 Task: Learn more about automation"s features and quotas.
Action: Mouse moved to (1218, 94)
Screenshot: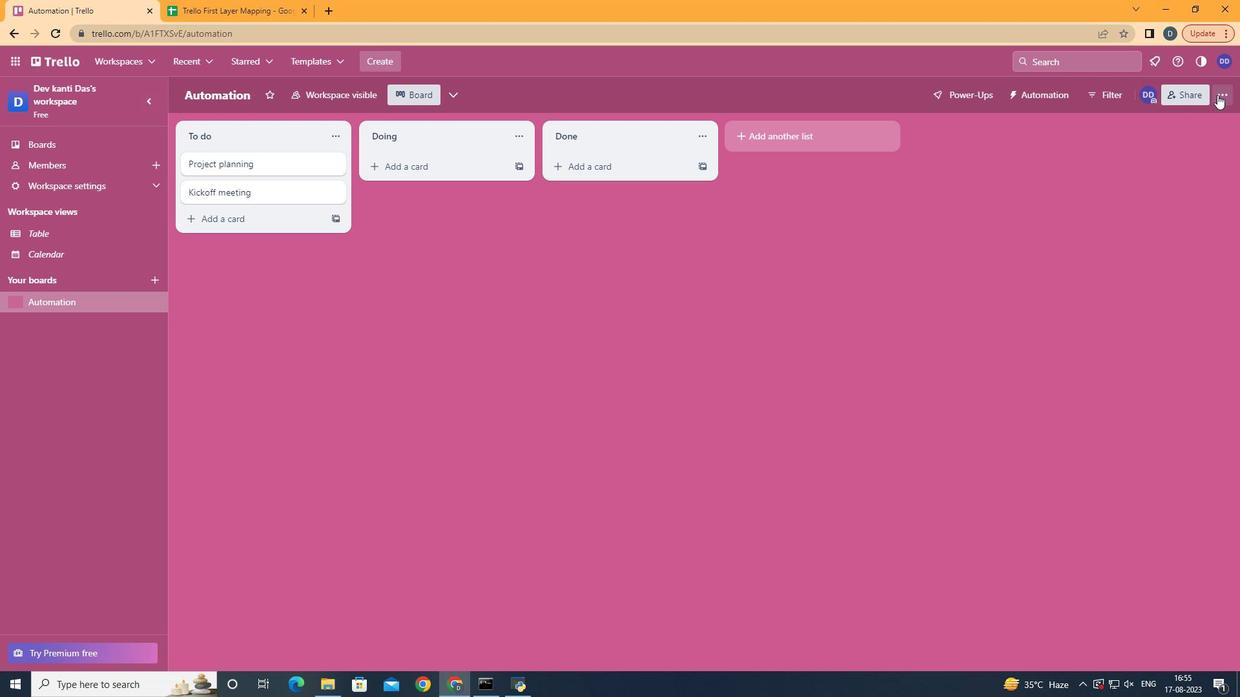 
Action: Mouse pressed left at (1218, 94)
Screenshot: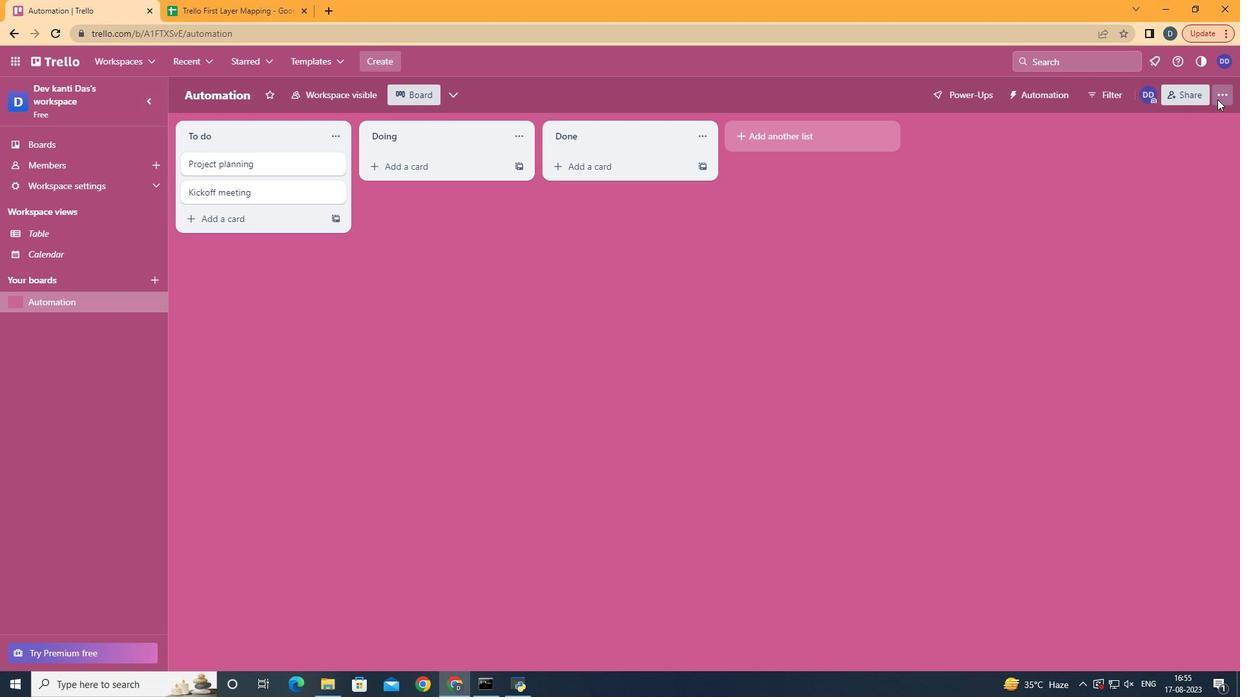 
Action: Mouse moved to (1149, 264)
Screenshot: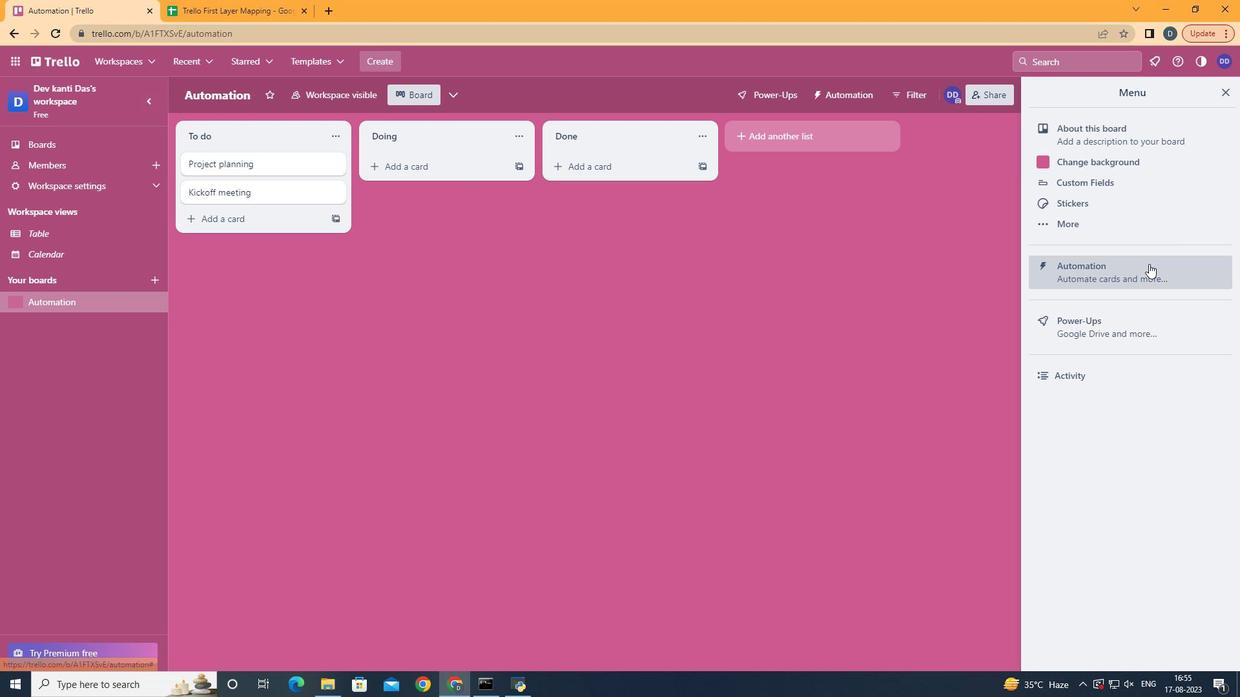 
Action: Mouse pressed left at (1149, 264)
Screenshot: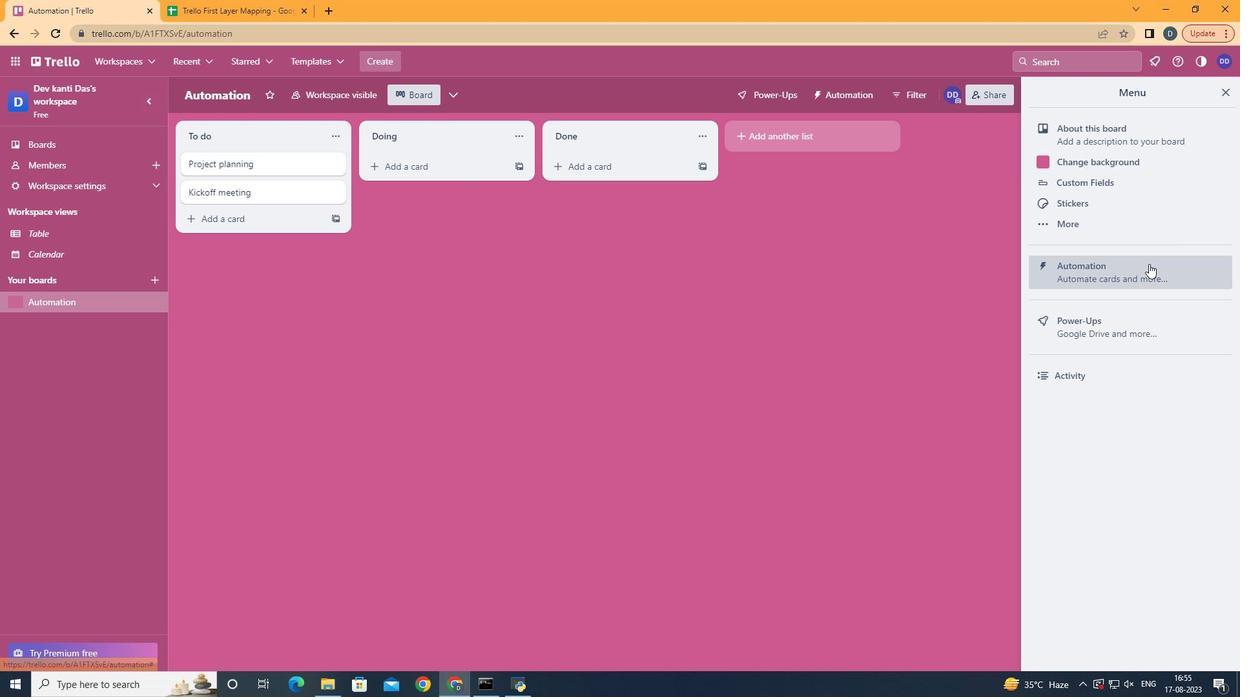 
Action: Mouse moved to (252, 460)
Screenshot: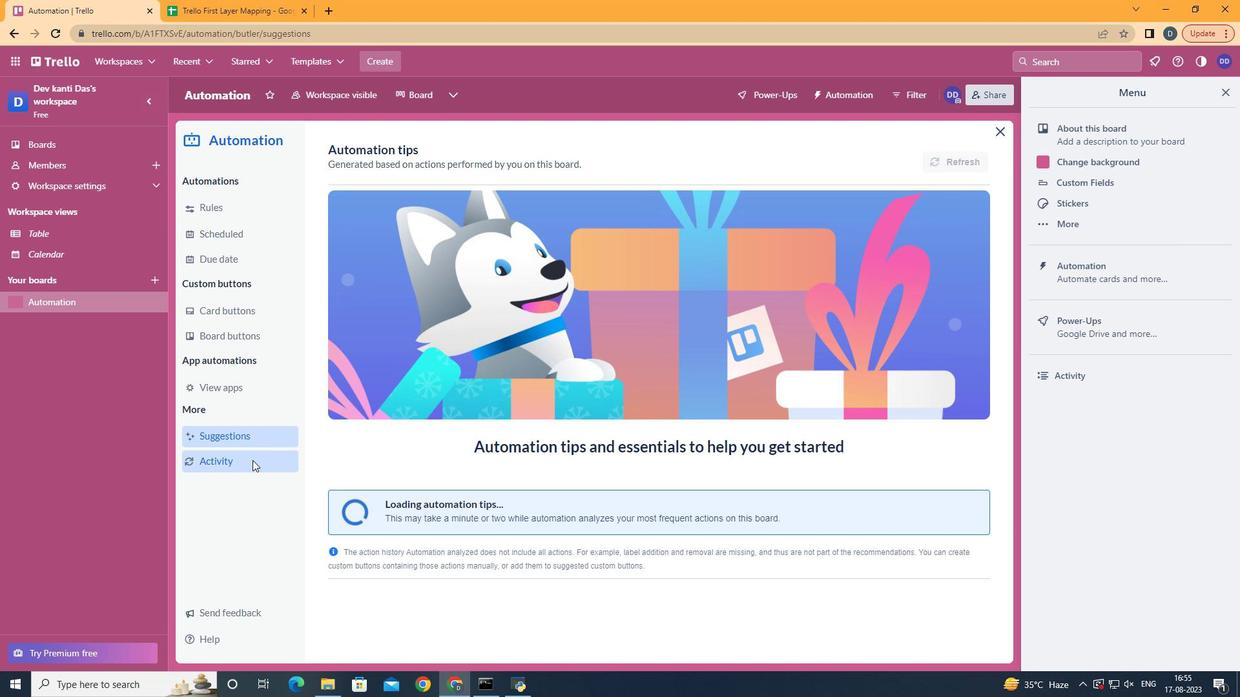 
Action: Mouse pressed left at (252, 460)
Screenshot: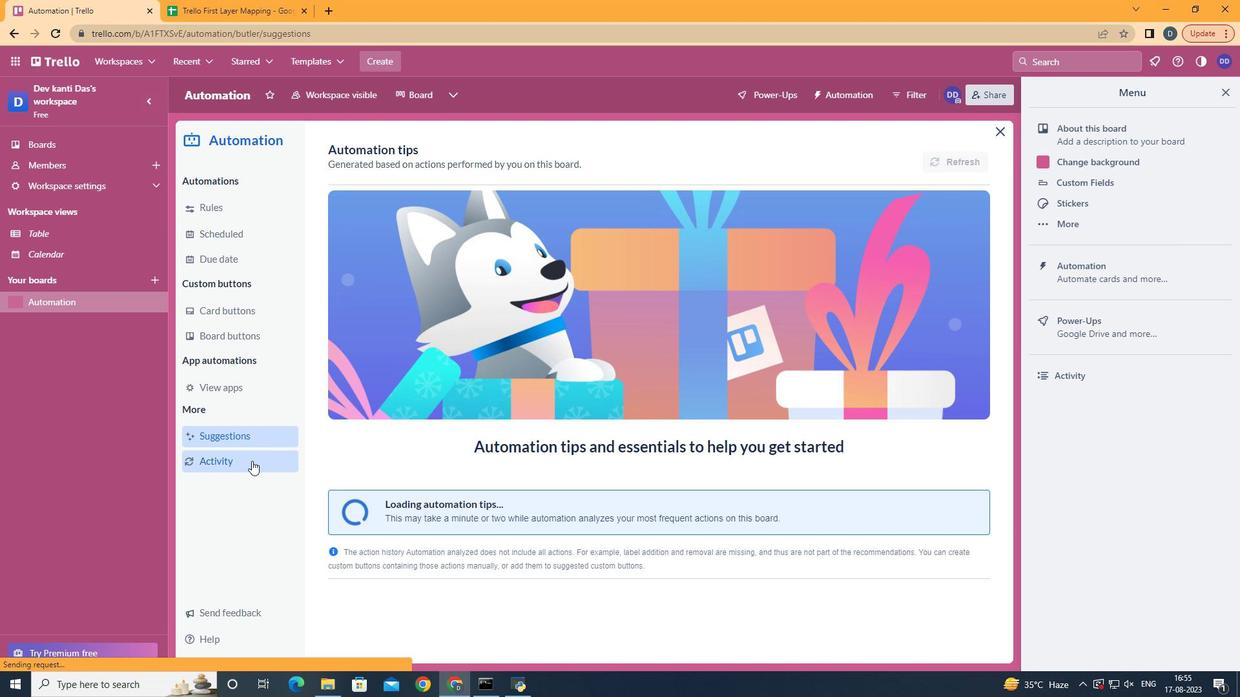 
Action: Mouse moved to (566, 306)
Screenshot: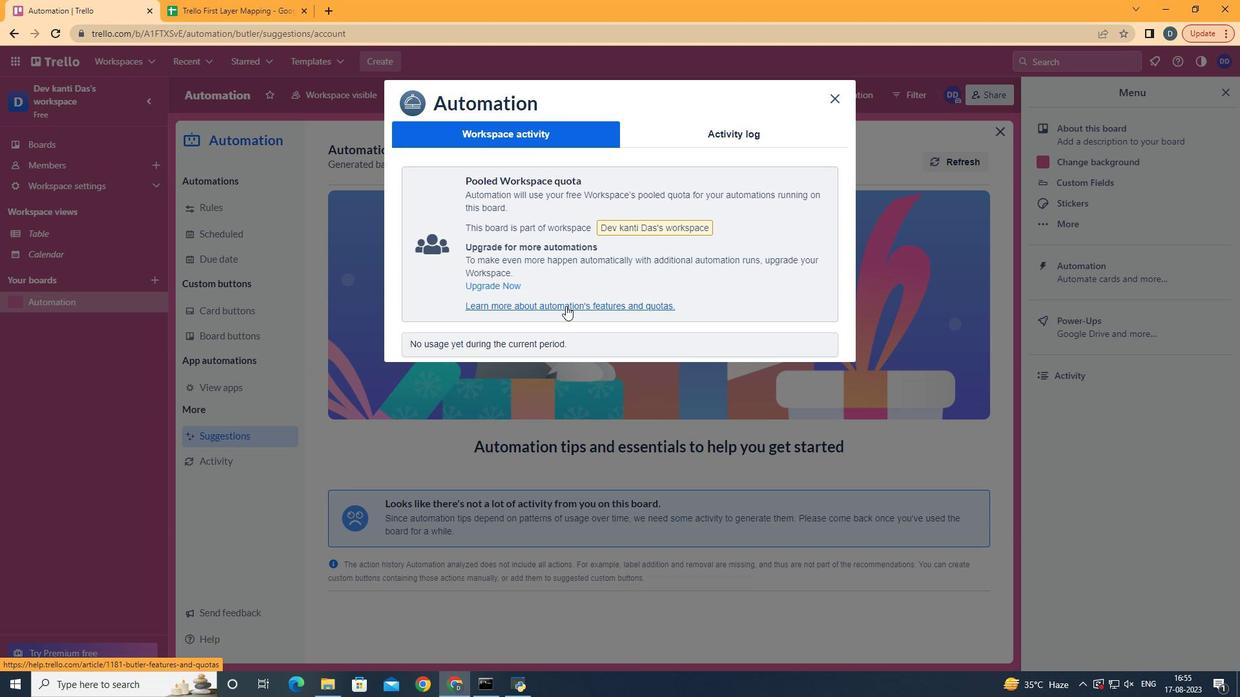 
Action: Mouse pressed left at (566, 306)
Screenshot: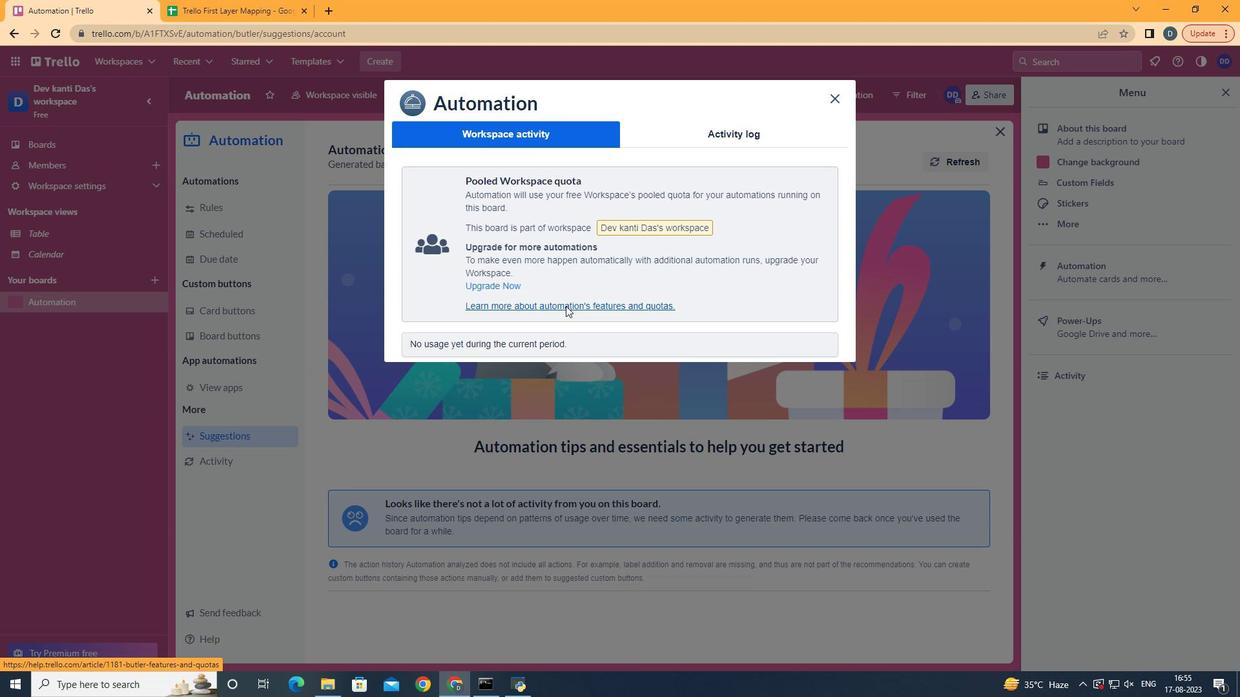 
